 Task: Sort the discussions in the repository "Javascript" by "Top: Past week".
Action: Mouse moved to (1232, 193)
Screenshot: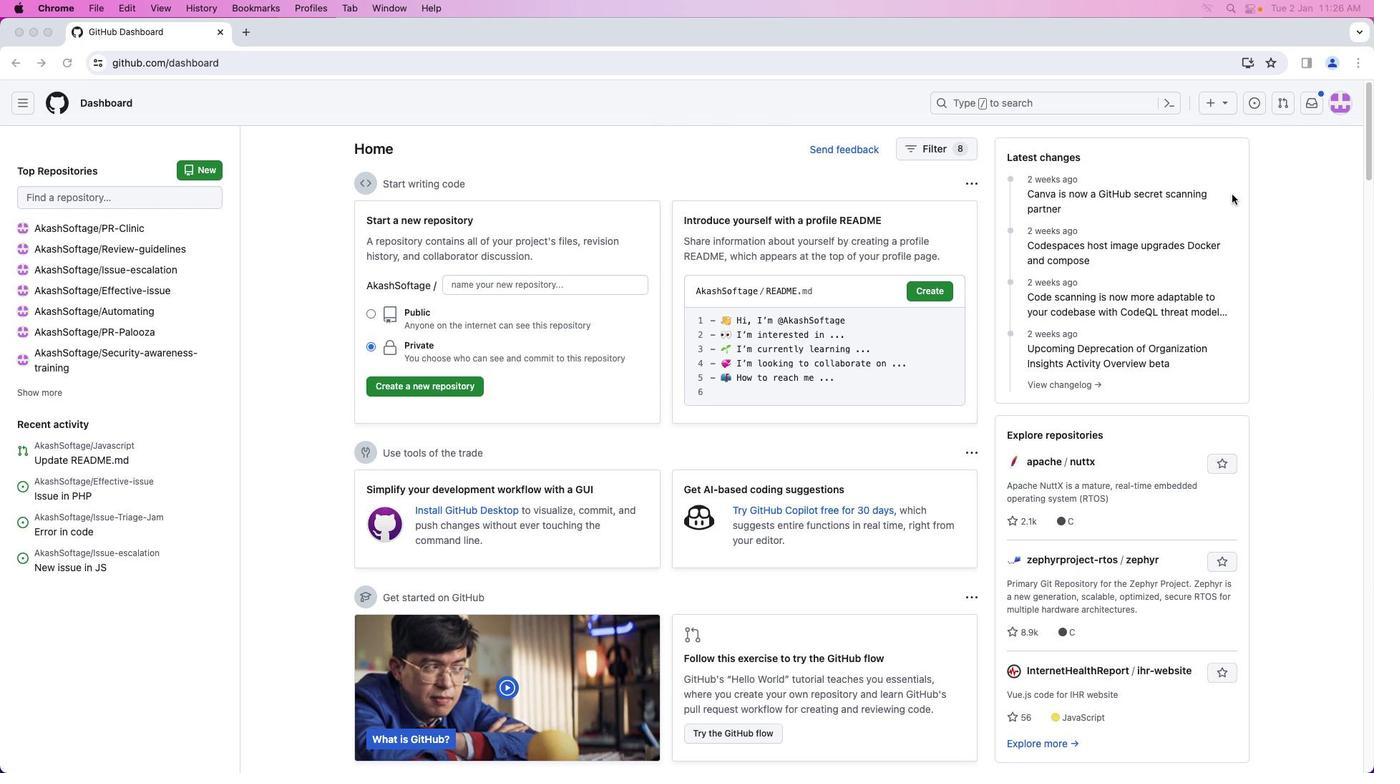 
Action: Mouse pressed left at (1232, 193)
Screenshot: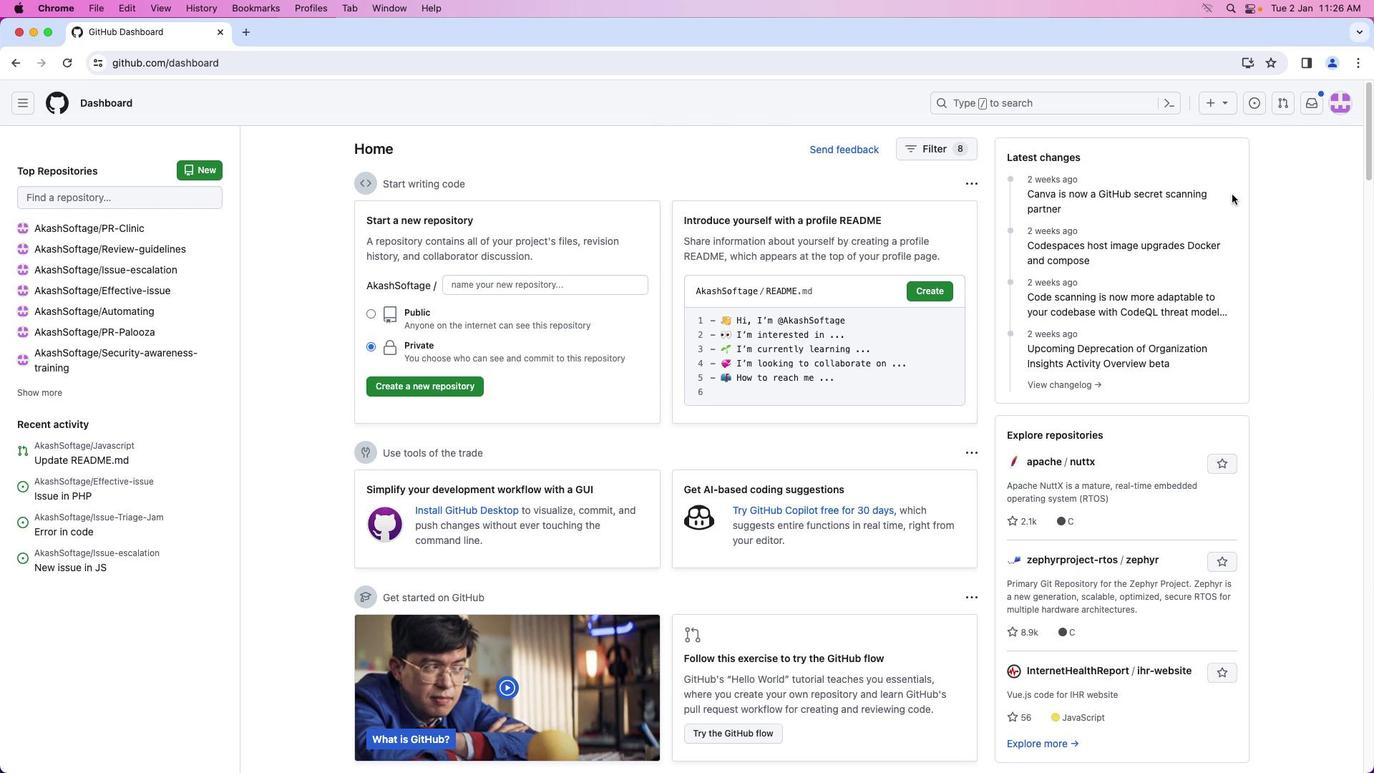 
Action: Mouse moved to (1339, 108)
Screenshot: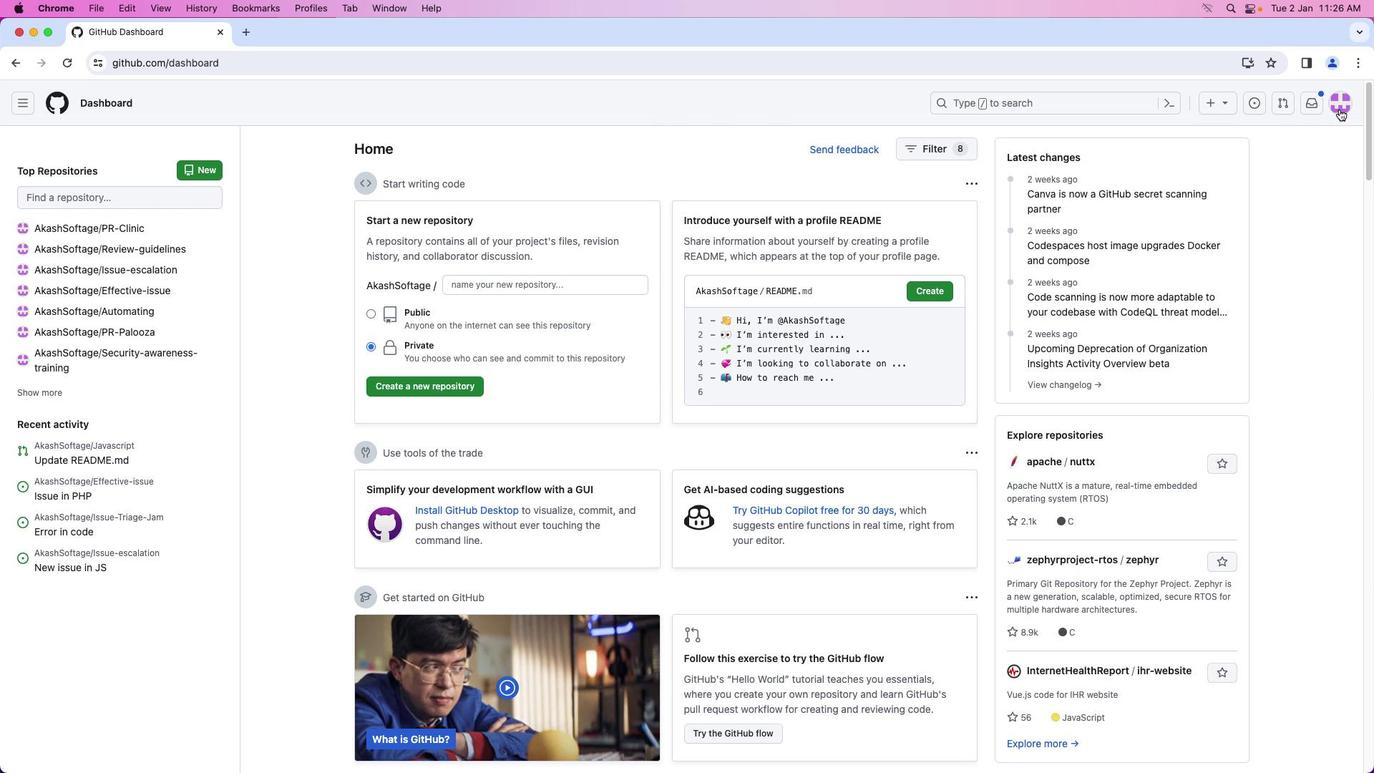 
Action: Mouse pressed left at (1339, 108)
Screenshot: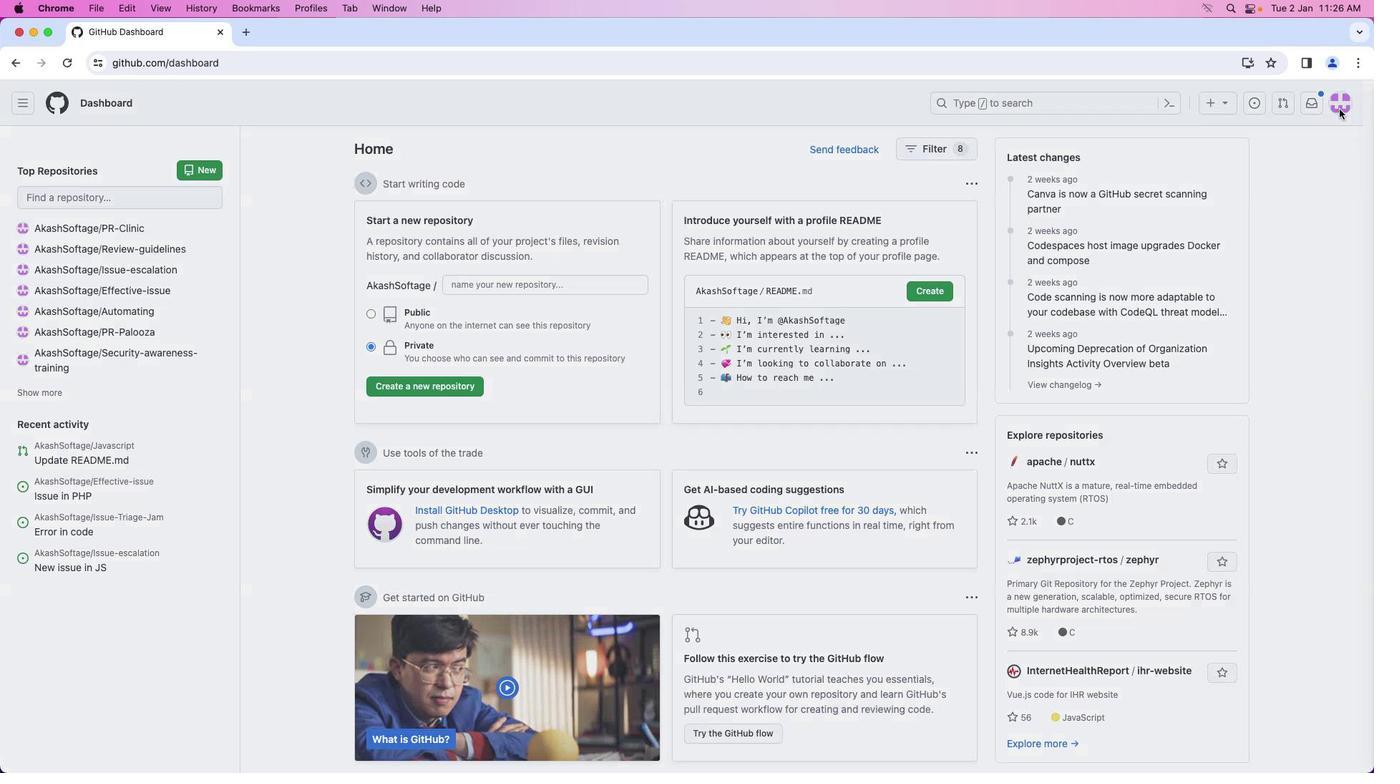 
Action: Mouse moved to (1281, 237)
Screenshot: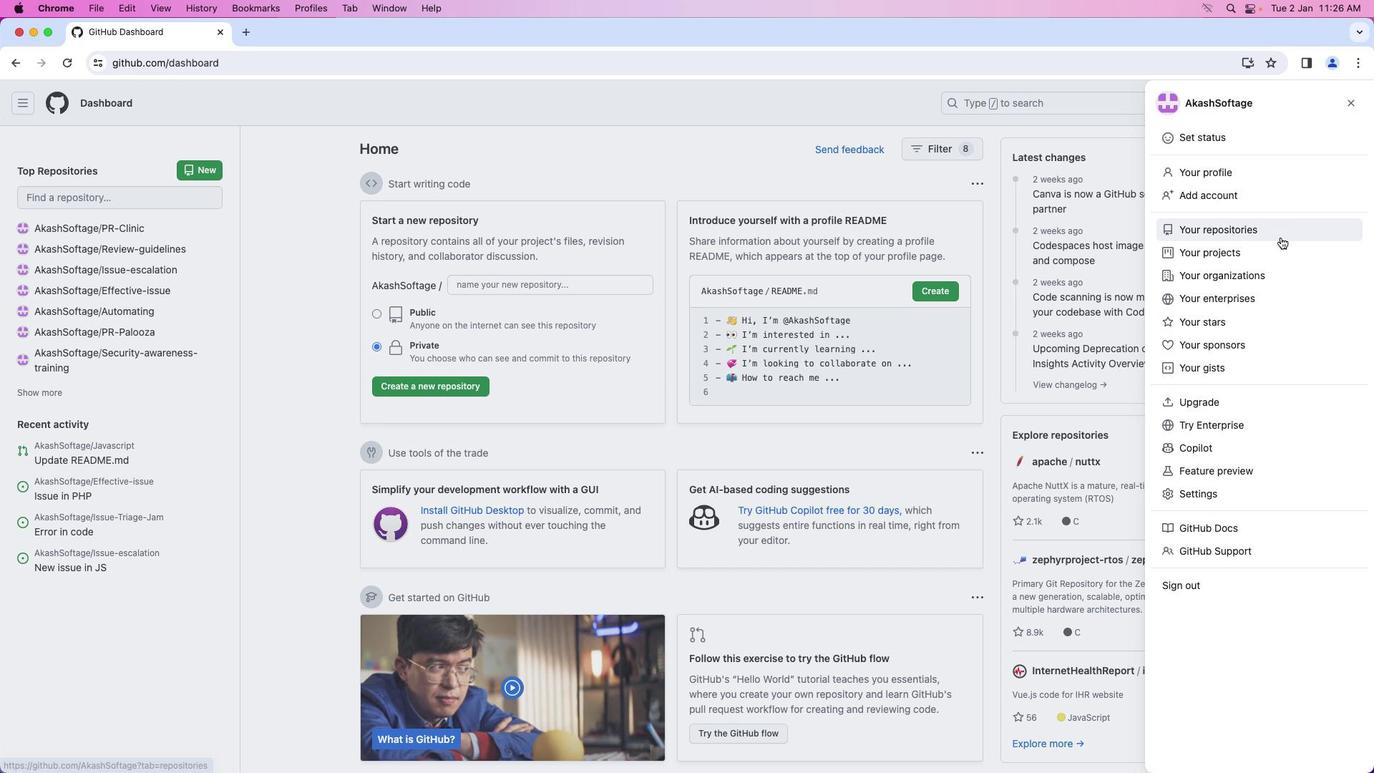 
Action: Mouse pressed left at (1281, 237)
Screenshot: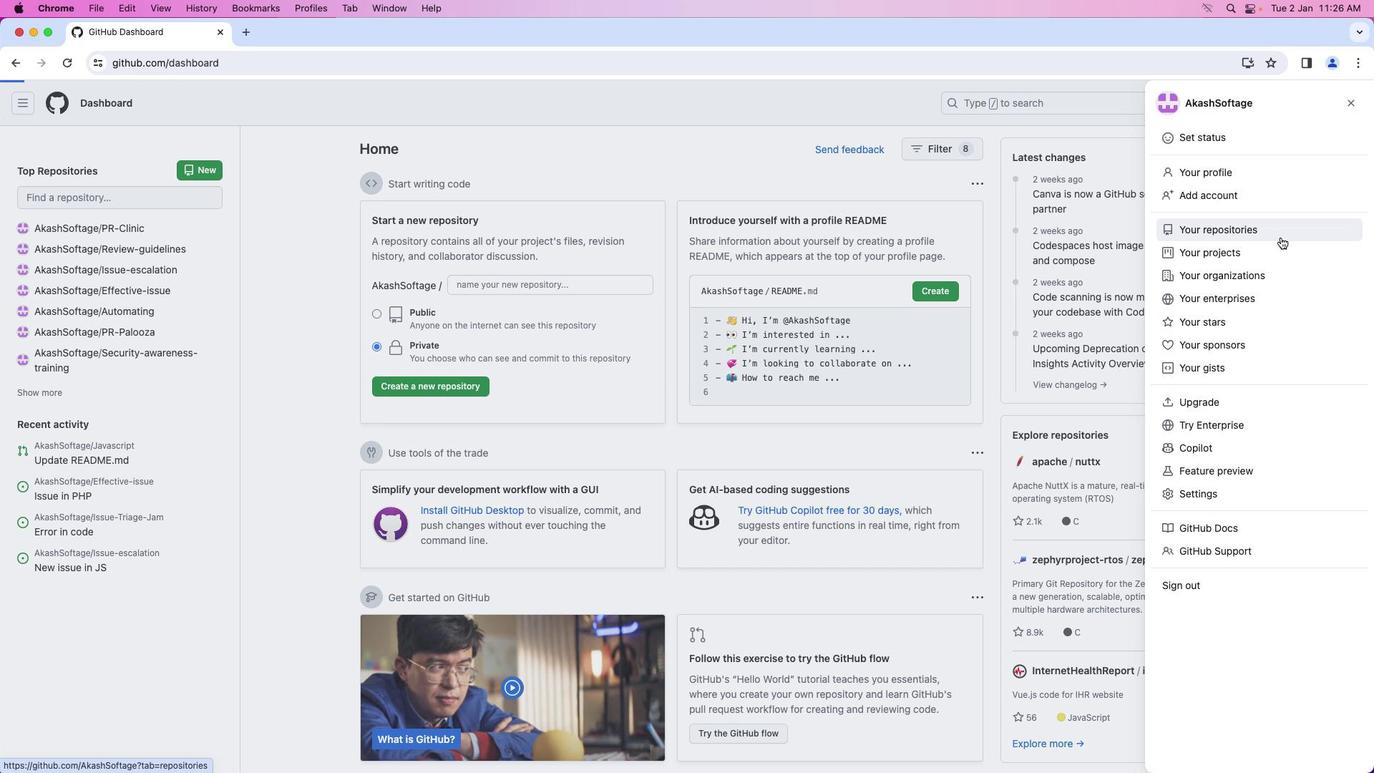 
Action: Mouse moved to (492, 239)
Screenshot: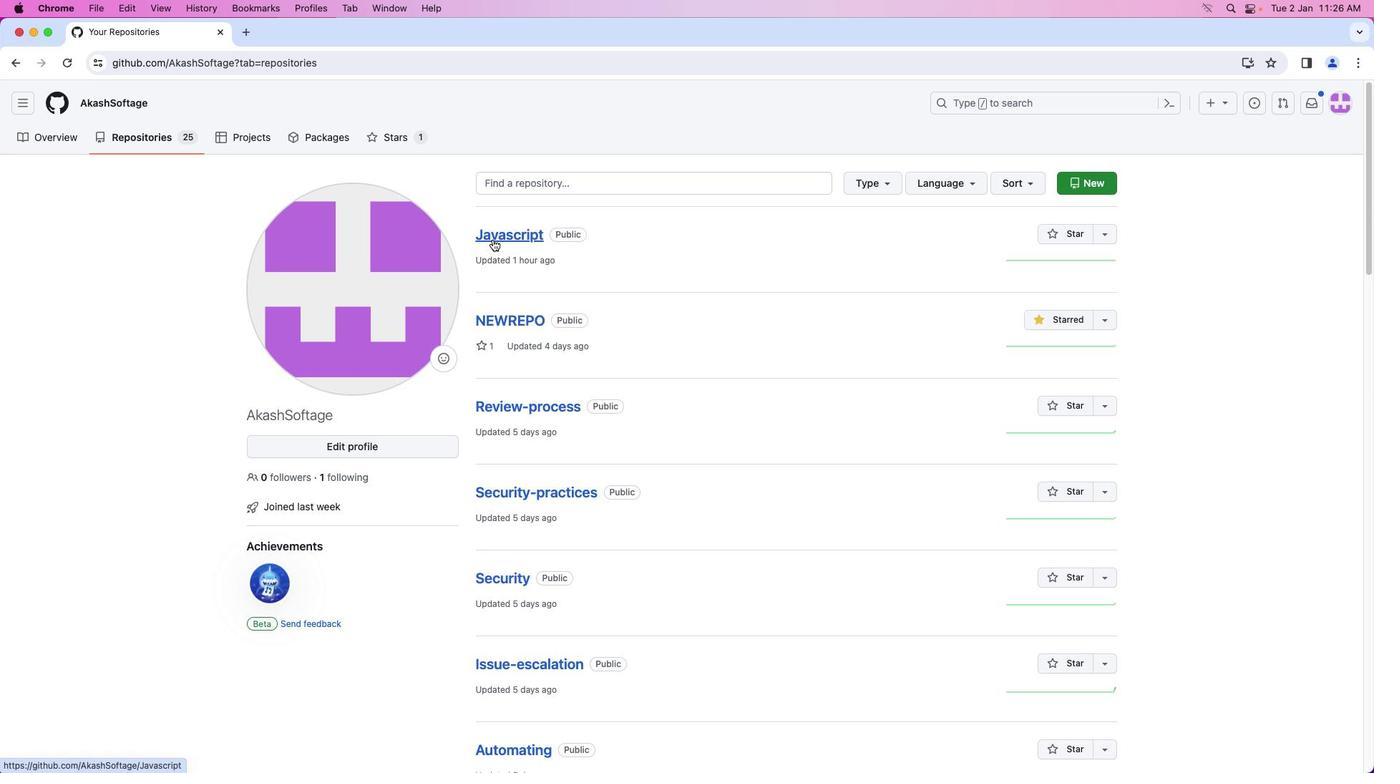 
Action: Mouse pressed left at (492, 239)
Screenshot: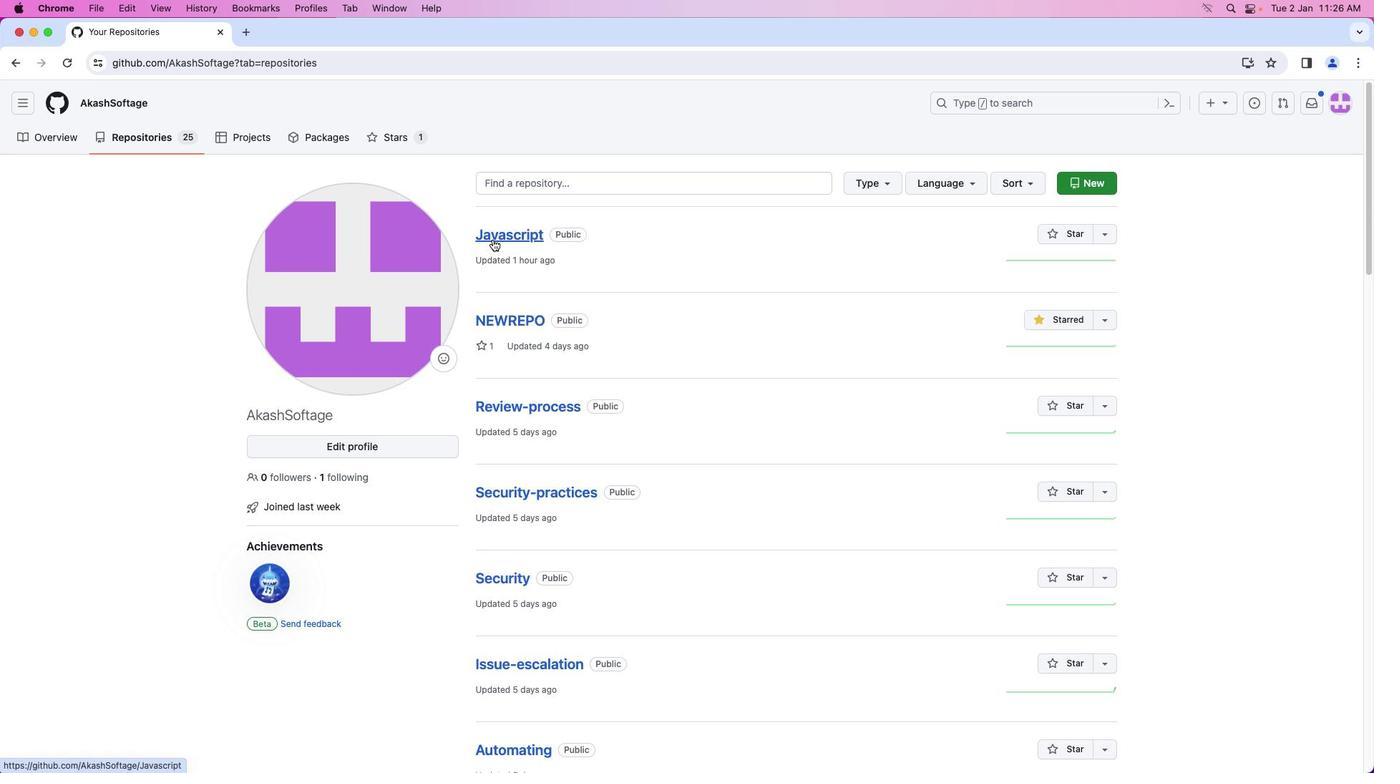 
Action: Mouse moved to (320, 135)
Screenshot: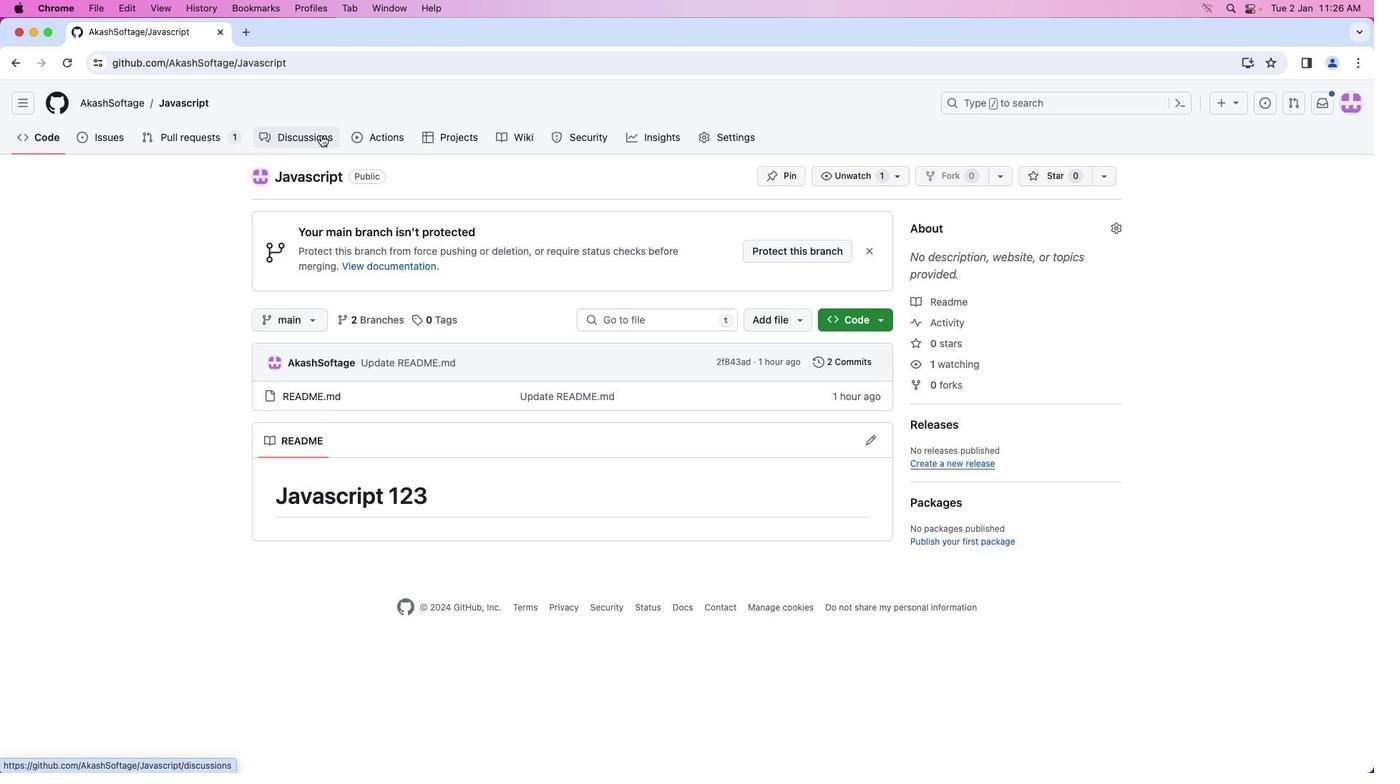
Action: Mouse pressed left at (320, 135)
Screenshot: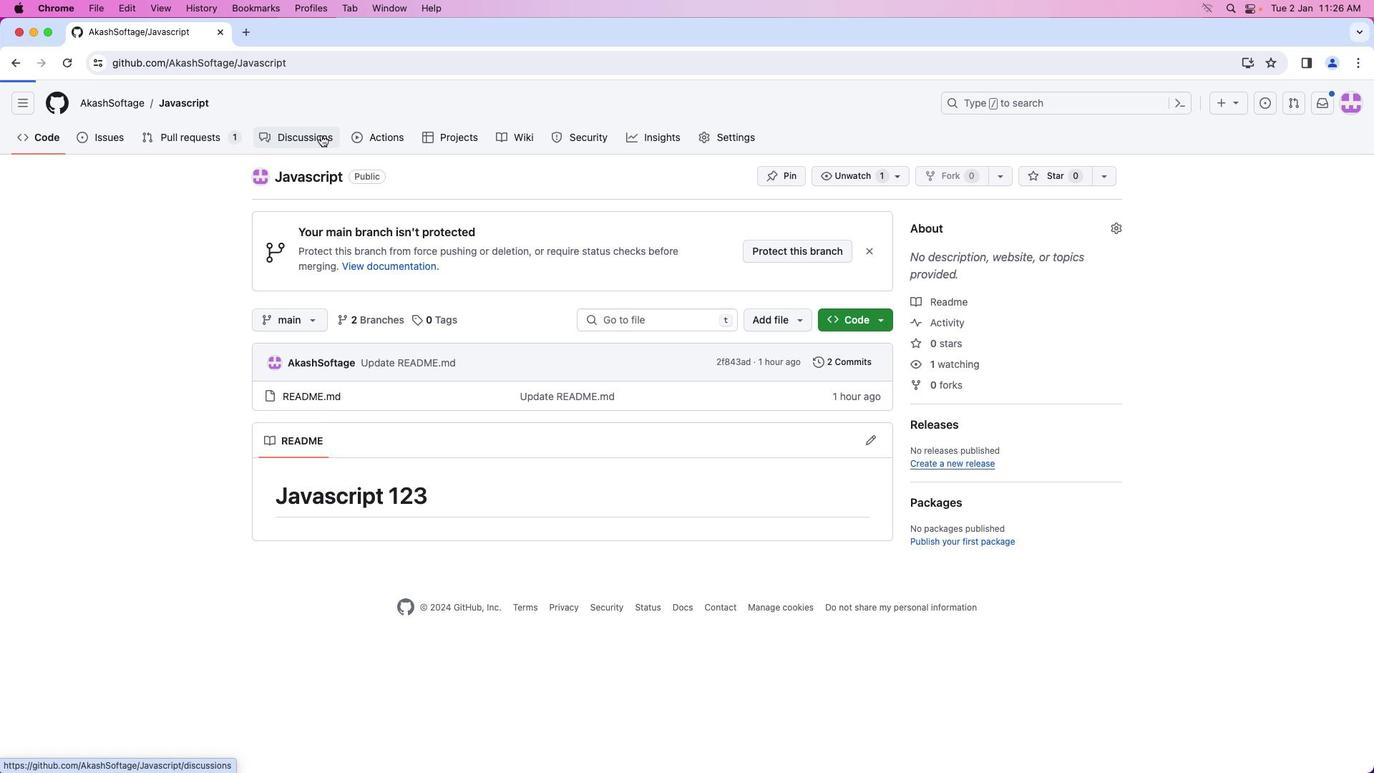 
Action: Mouse moved to (790, 317)
Screenshot: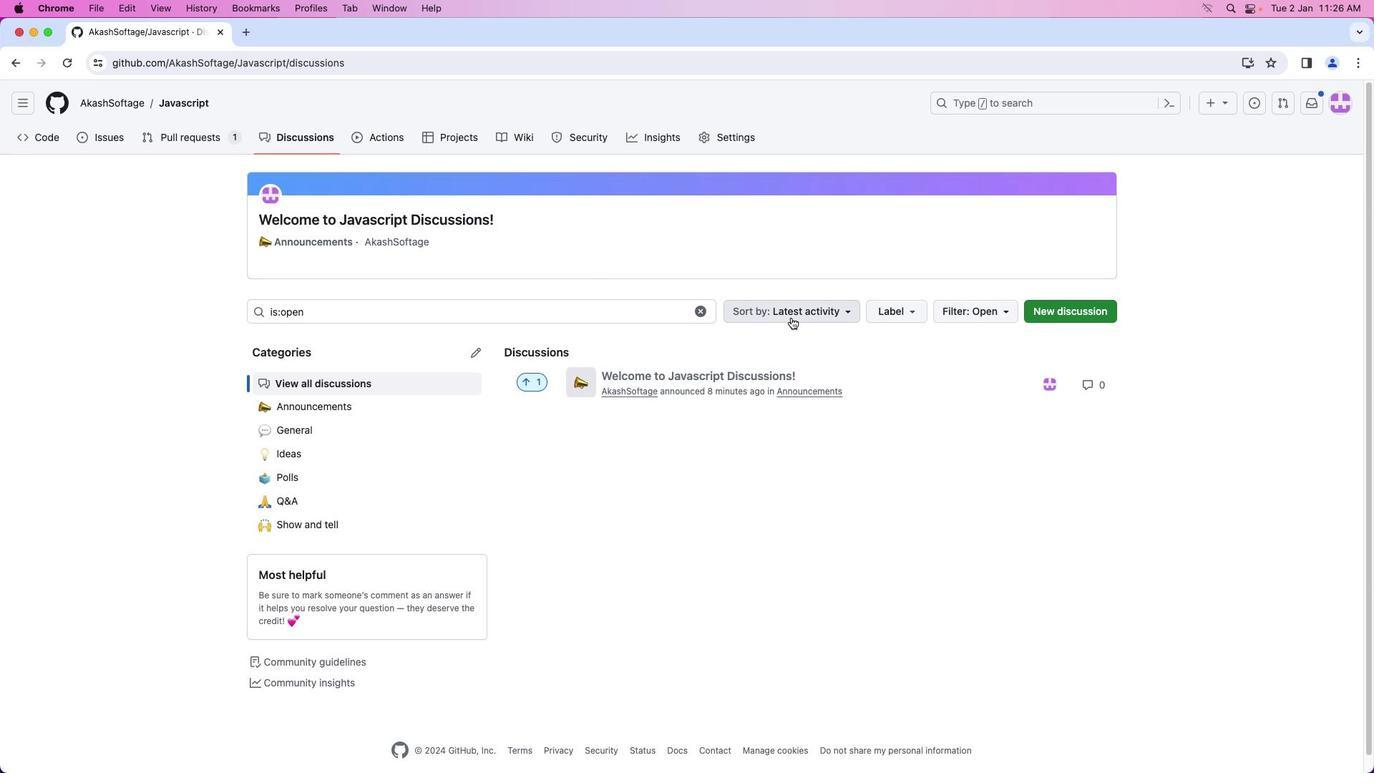 
Action: Mouse pressed left at (790, 317)
Screenshot: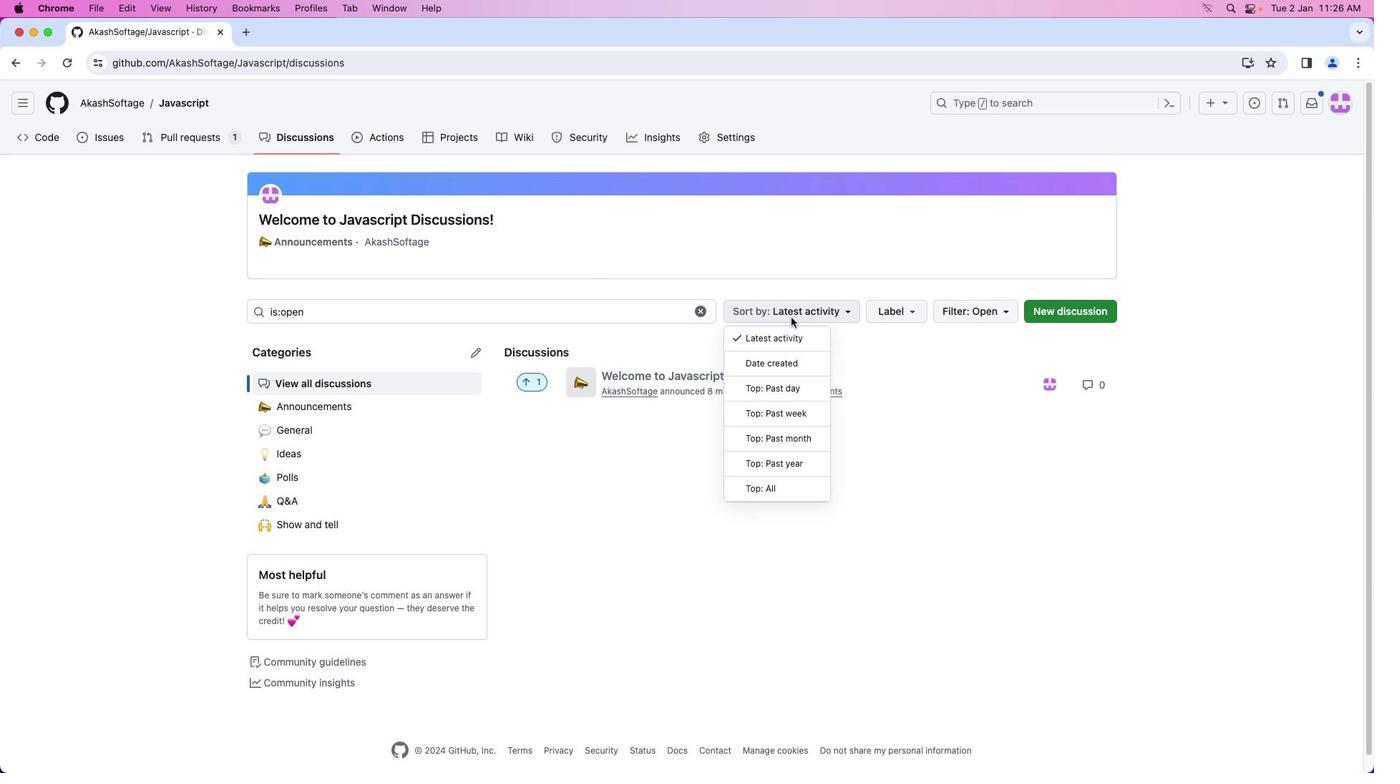 
Action: Mouse moved to (810, 408)
Screenshot: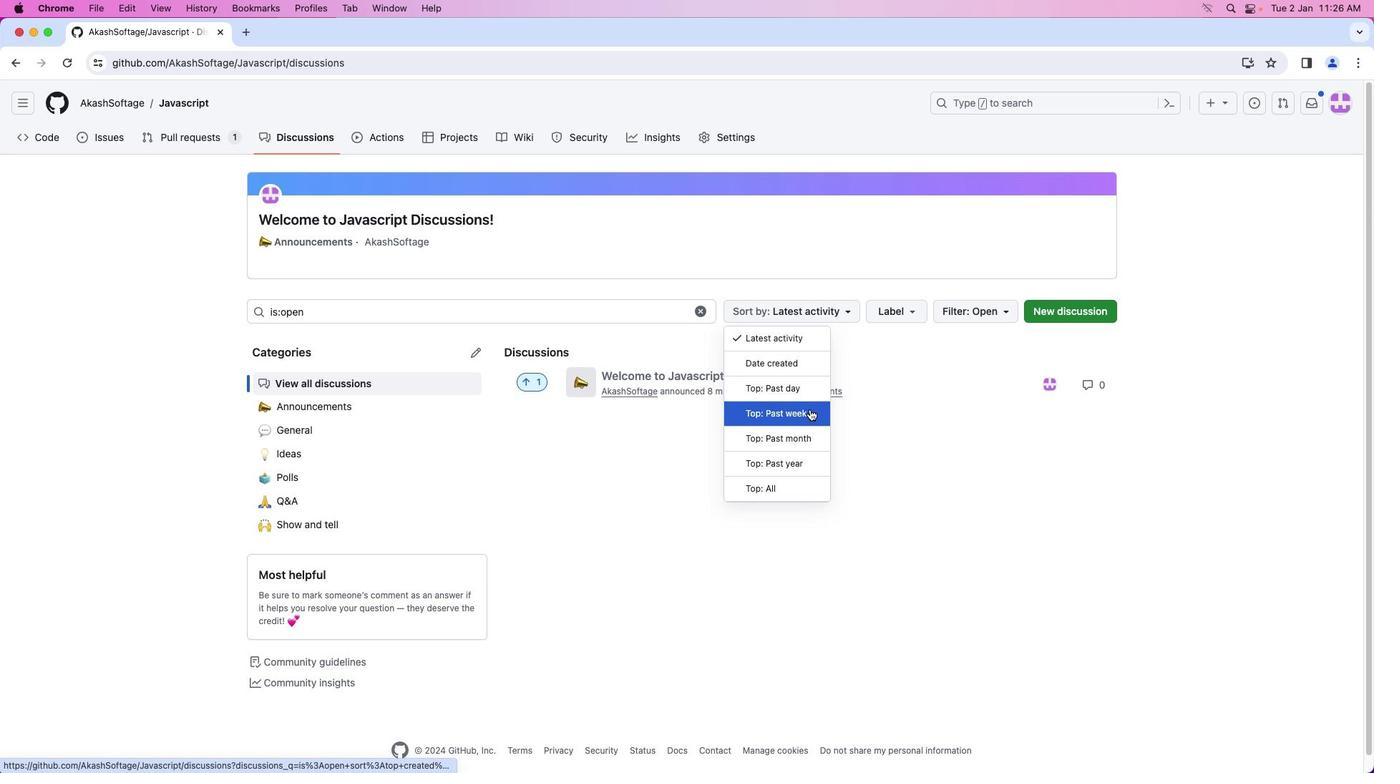 
Action: Mouse pressed left at (810, 408)
Screenshot: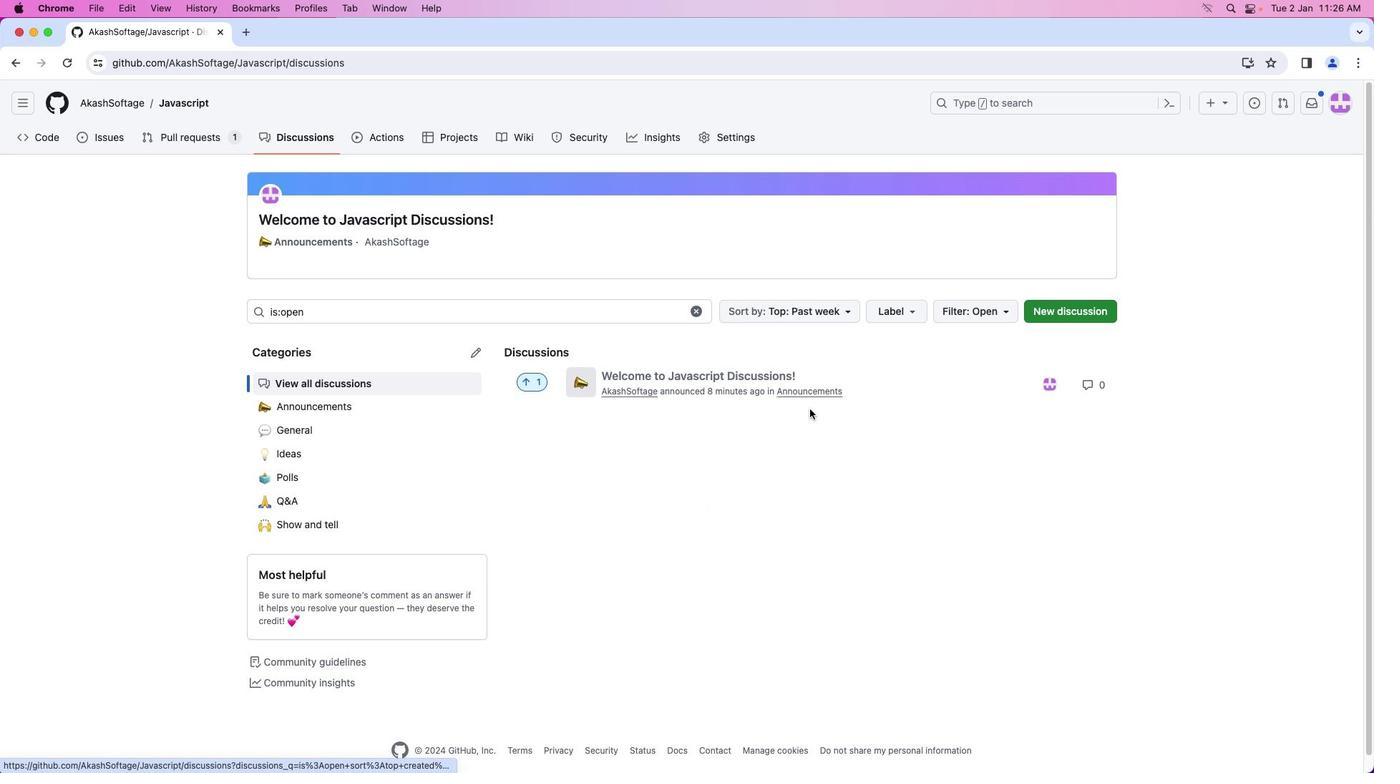 
Action: Mouse moved to (809, 403)
Screenshot: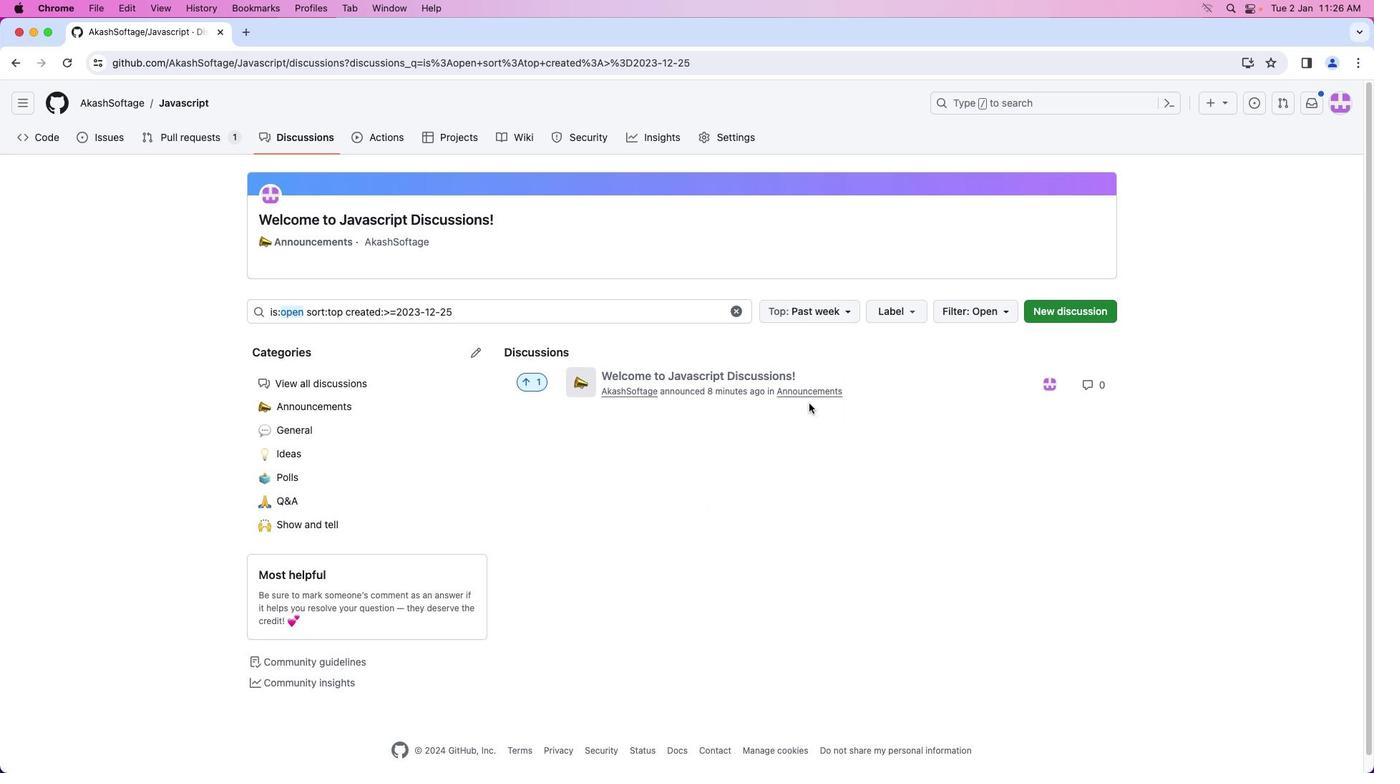 
